 Task: Add Sliced Domestic Swiss Cheese to the cart.
Action: Mouse pressed left at (21, 149)
Screenshot: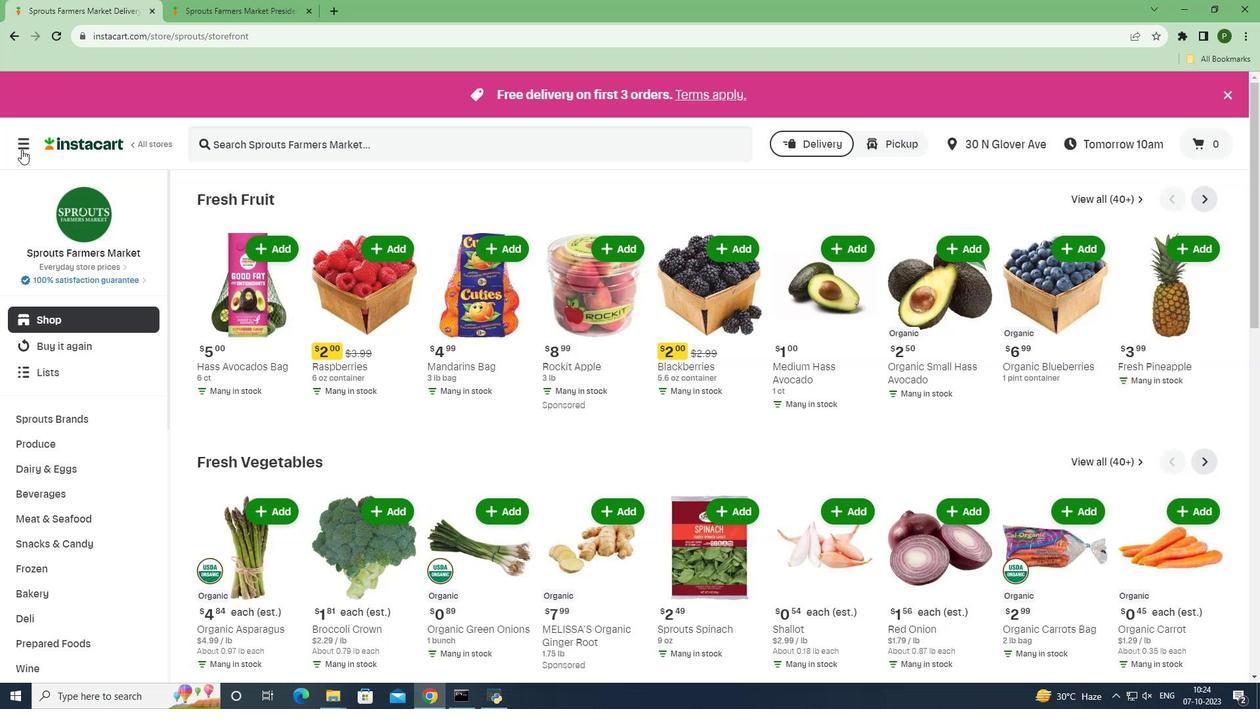 
Action: Mouse moved to (44, 349)
Screenshot: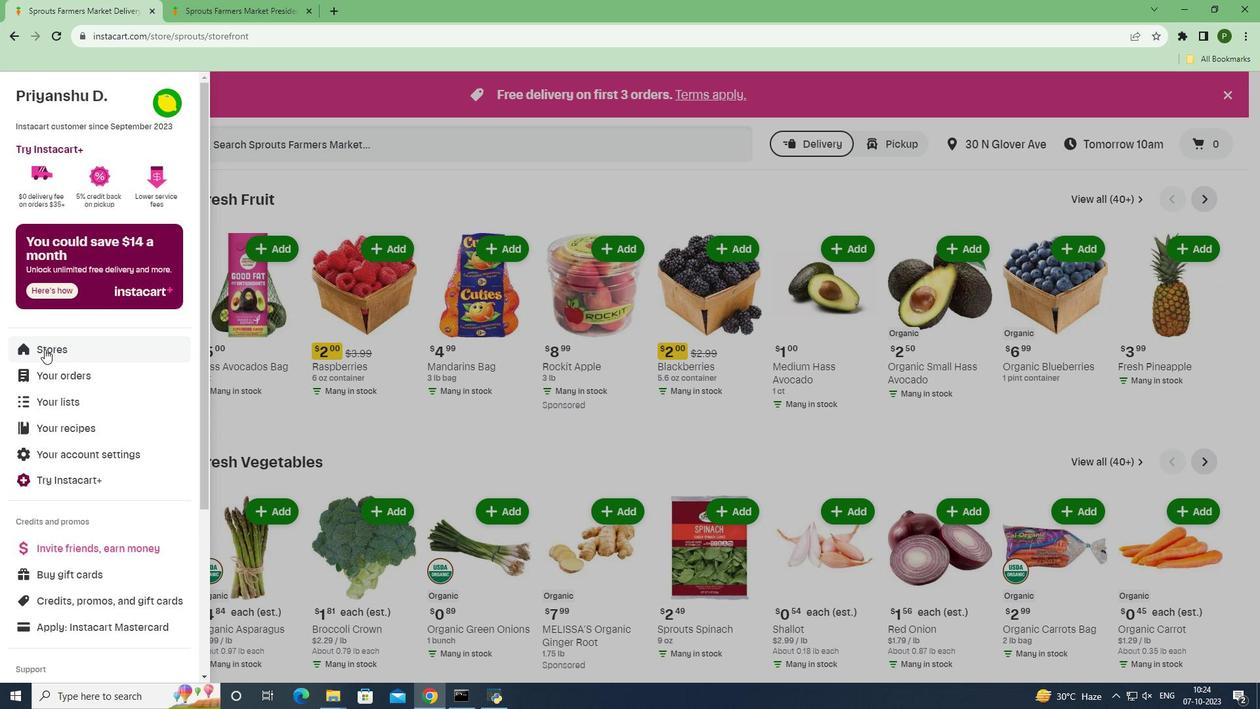 
Action: Mouse pressed left at (44, 349)
Screenshot: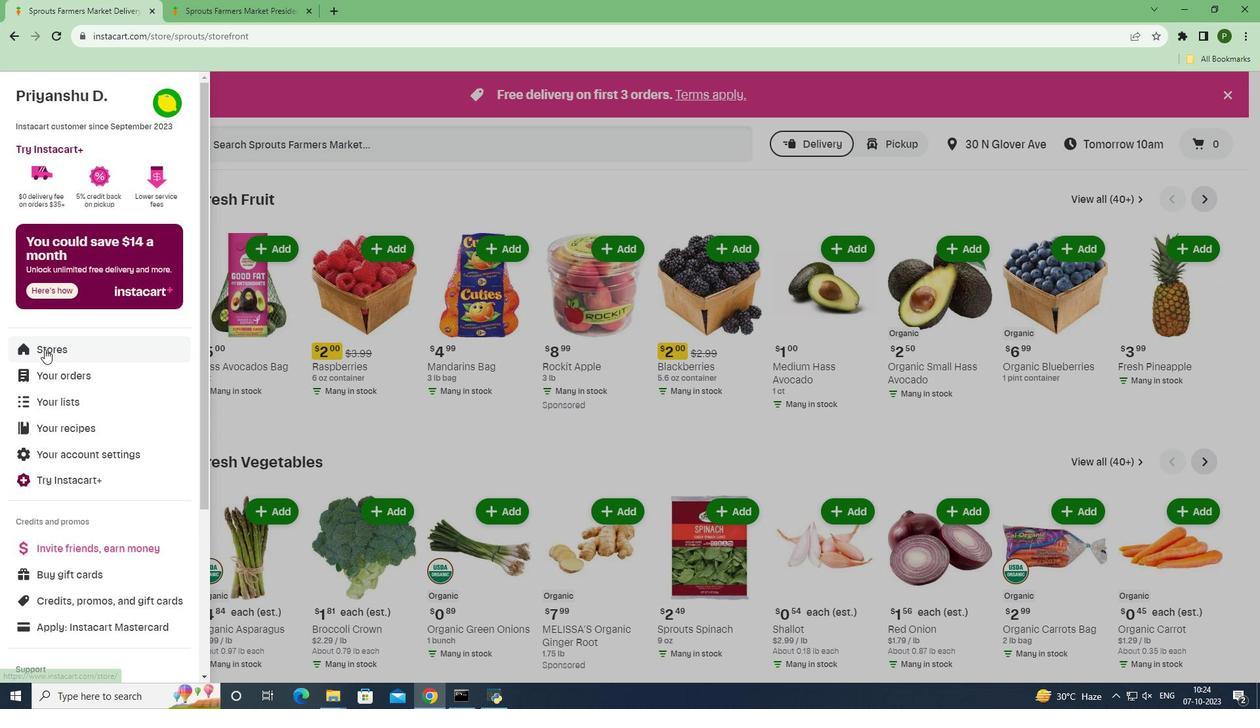 
Action: Mouse moved to (320, 139)
Screenshot: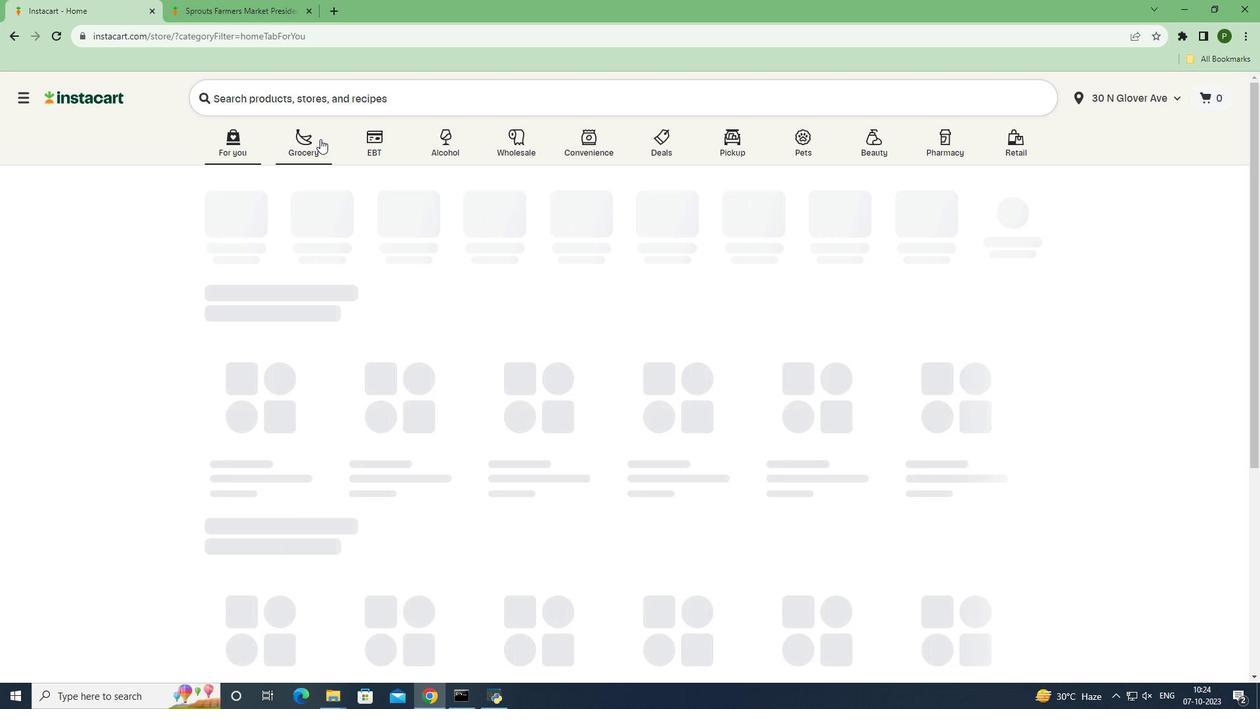 
Action: Mouse pressed left at (320, 139)
Screenshot: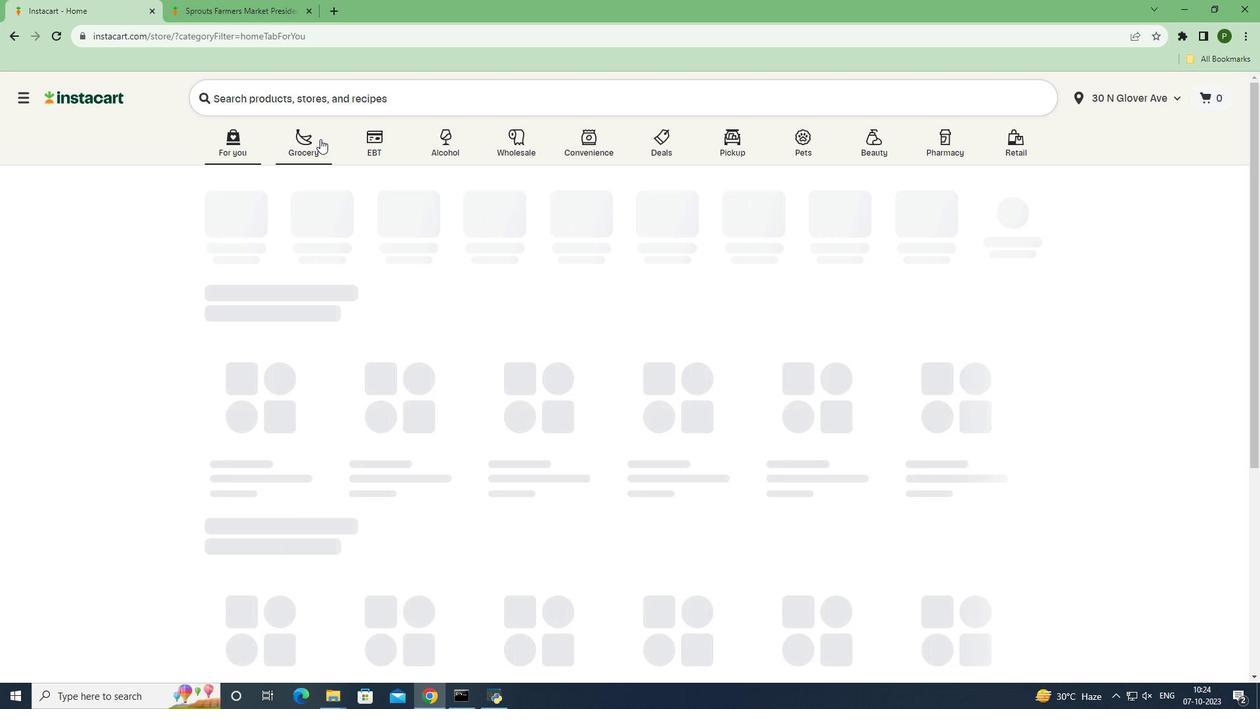 
Action: Mouse moved to (556, 290)
Screenshot: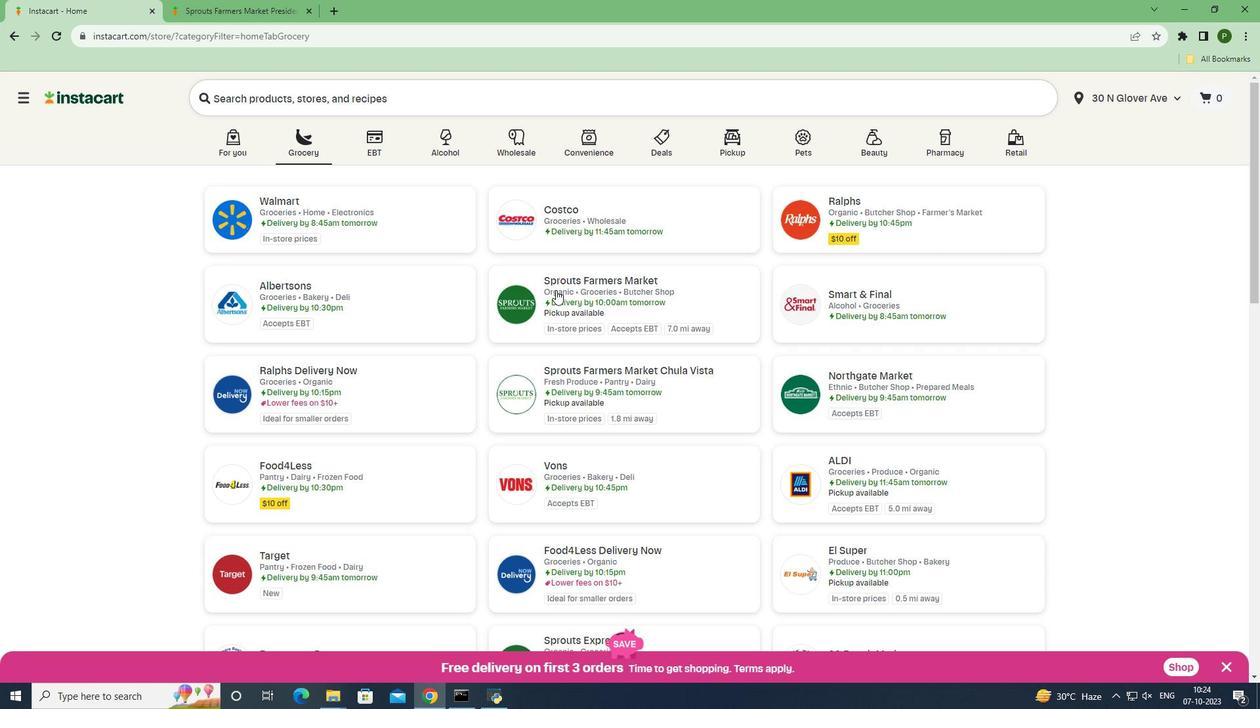 
Action: Mouse pressed left at (556, 290)
Screenshot: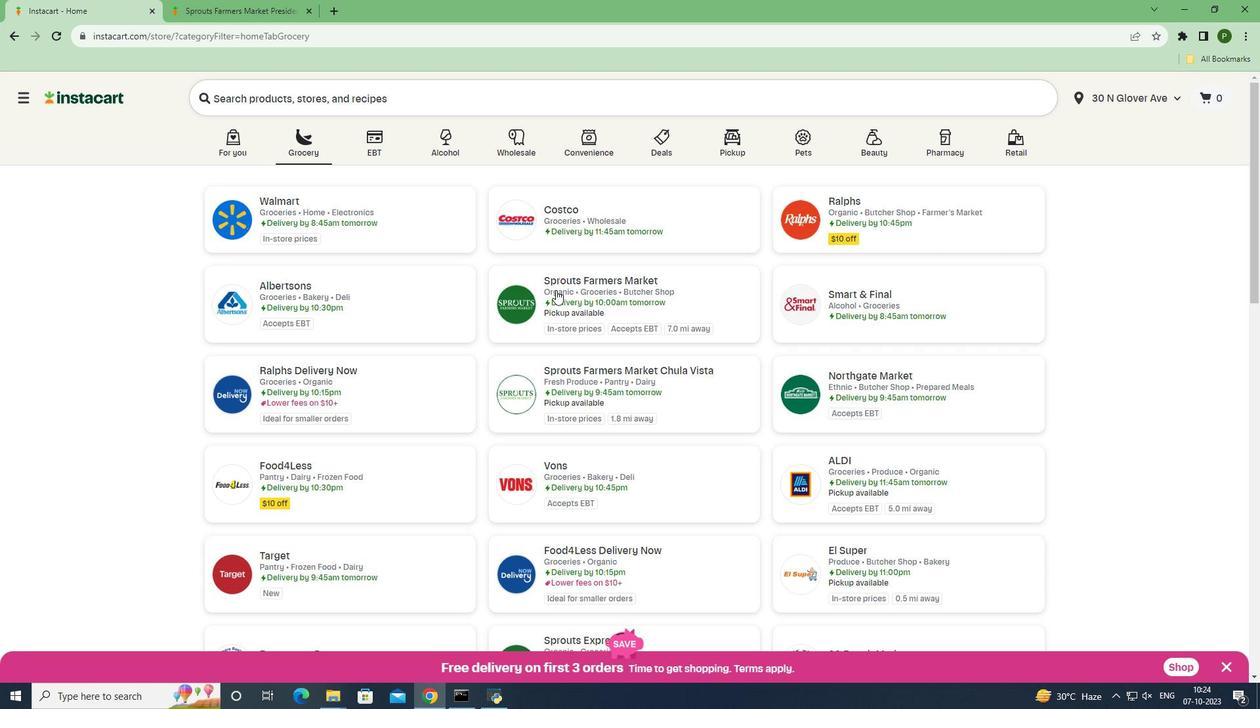 
Action: Mouse moved to (67, 471)
Screenshot: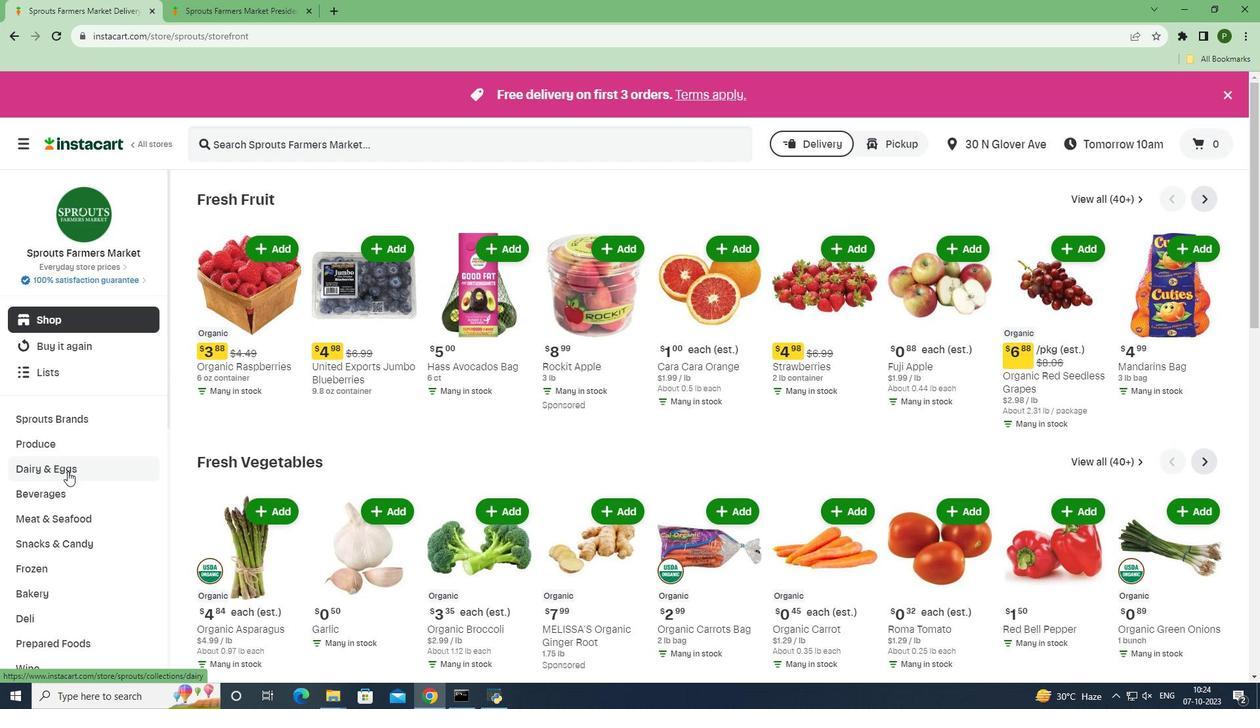 
Action: Mouse pressed left at (67, 471)
Screenshot: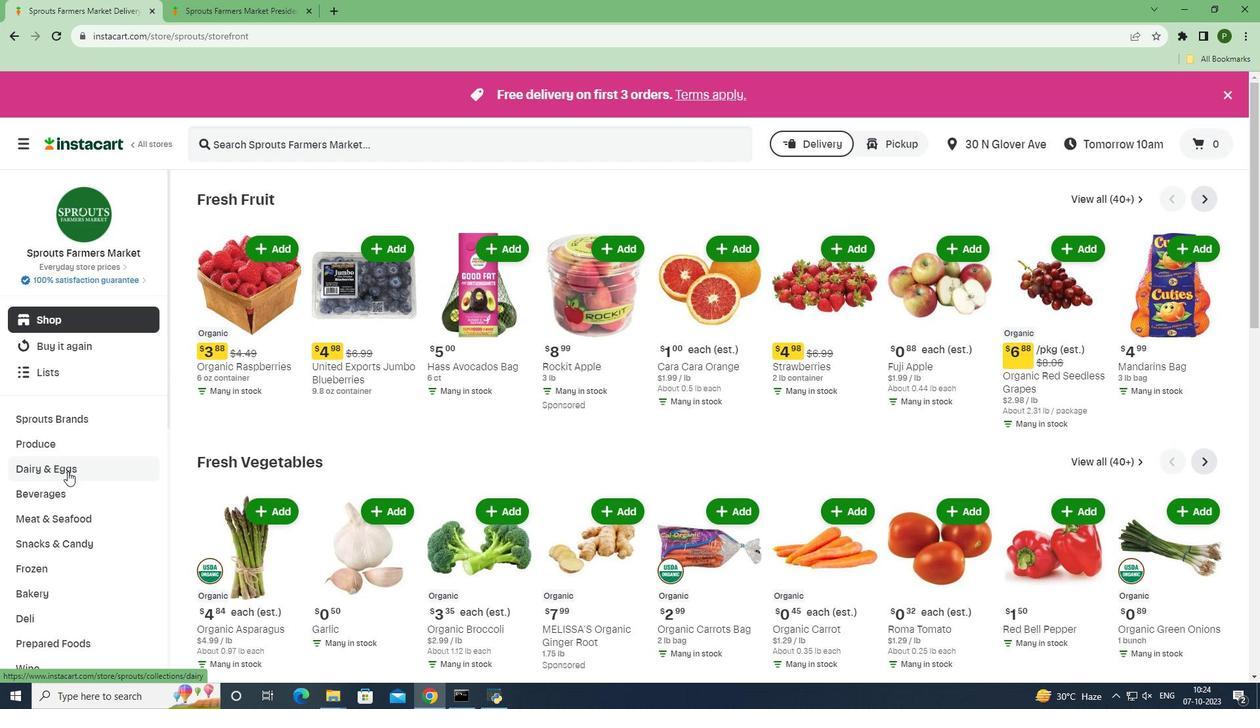 
Action: Mouse moved to (55, 526)
Screenshot: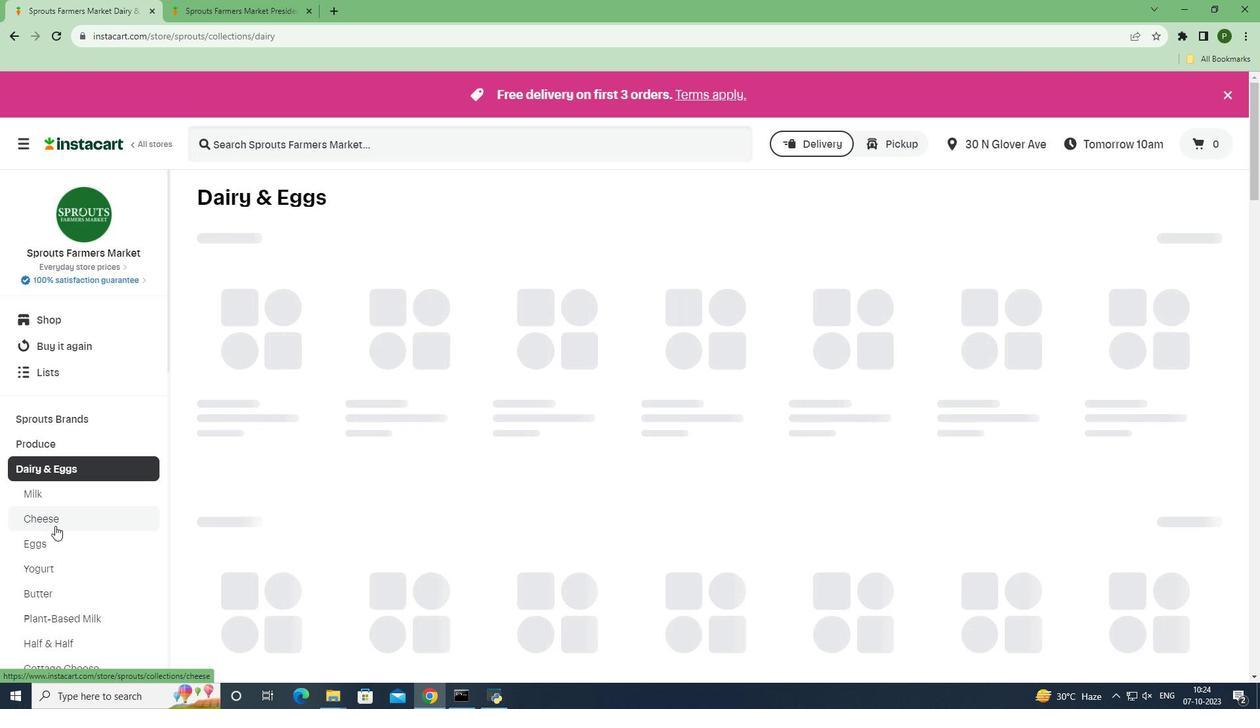 
Action: Mouse pressed left at (55, 526)
Screenshot: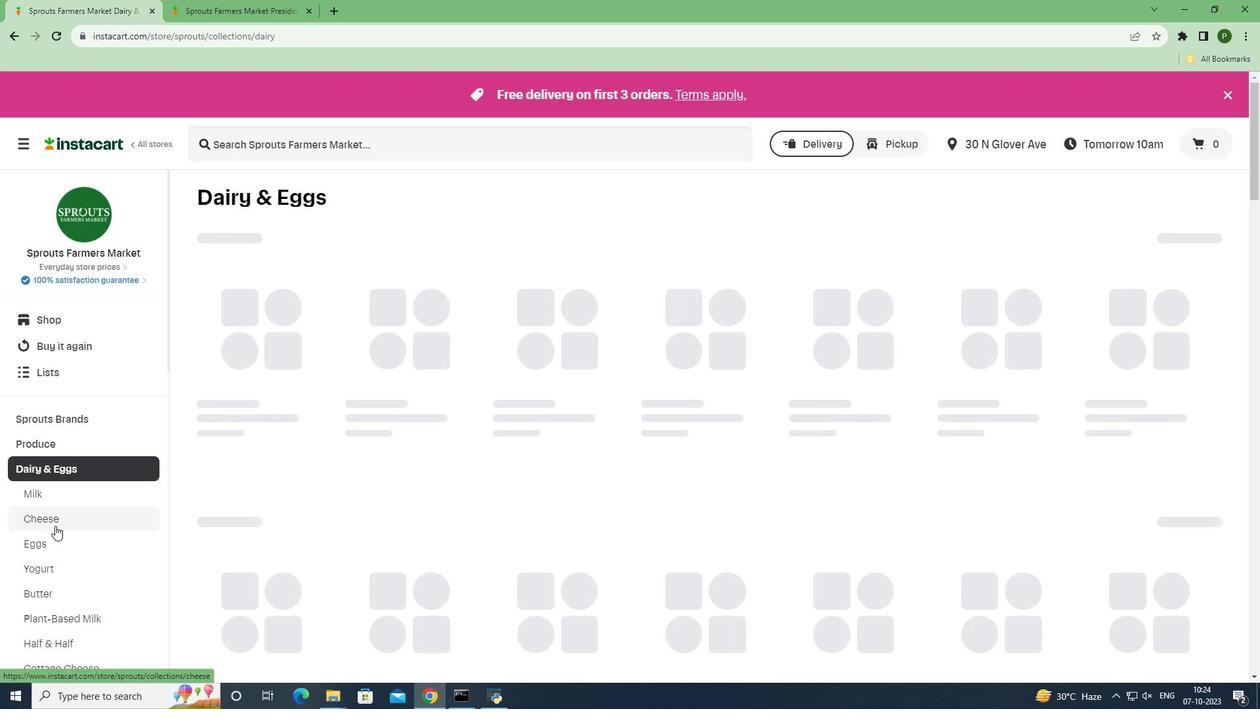 
Action: Mouse moved to (259, 143)
Screenshot: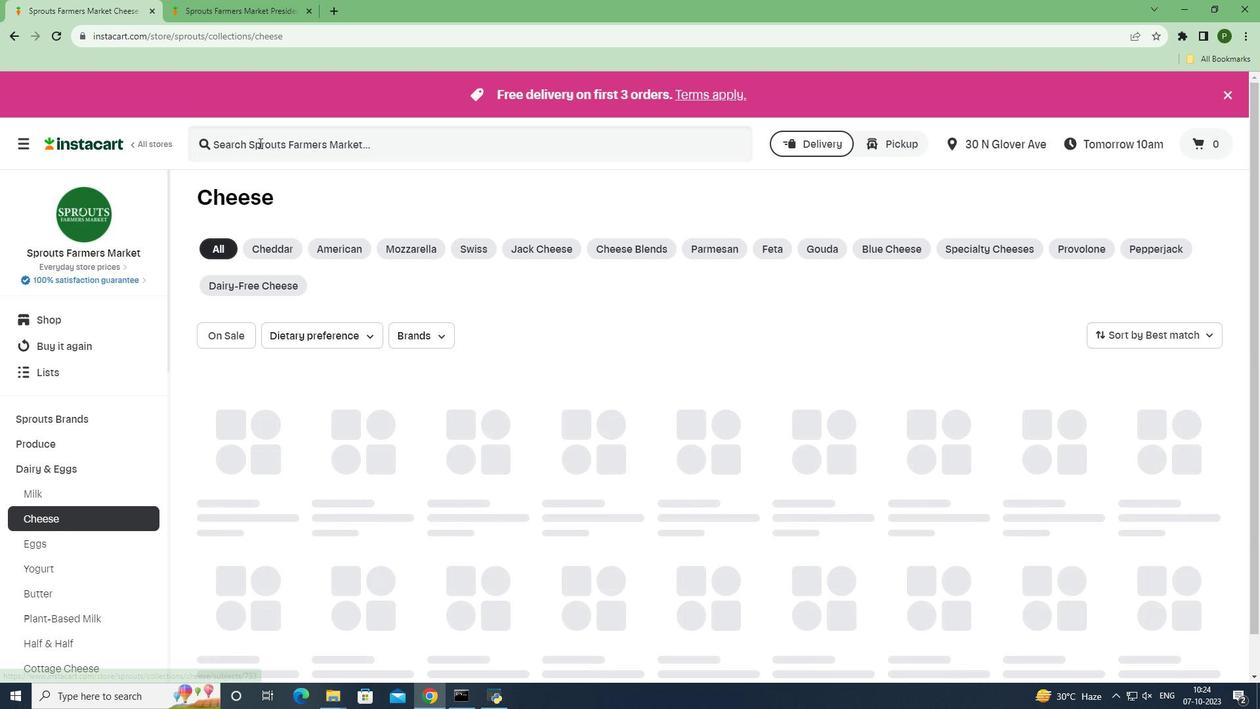 
Action: Mouse pressed left at (259, 143)
Screenshot: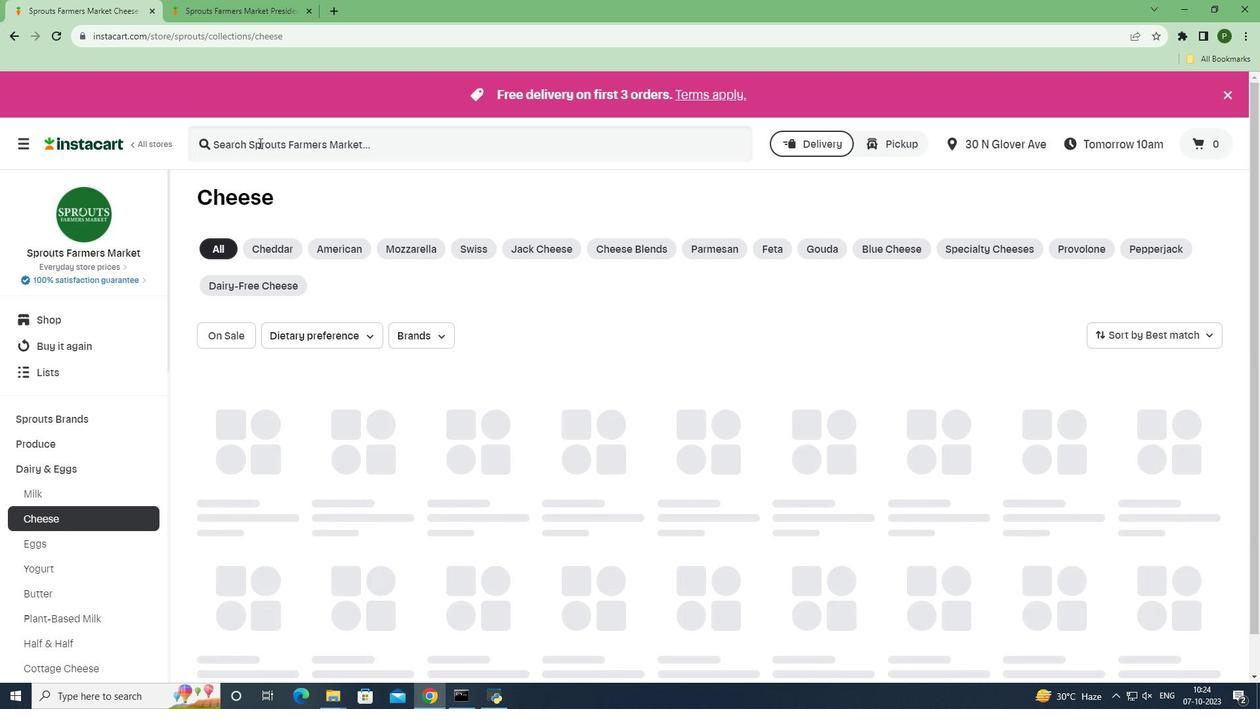 
Action: Key pressed <Key.caps_lock>S<Key.caps_lock>liced<Key.space><Key.caps_lock>D<Key.caps_lock>omestic<Key.space><Key.caps_lock>S<Key.caps_lock>wiss<Key.space><Key.caps_lock>C<Key.caps_lock>heese<Key.enter>
Screenshot: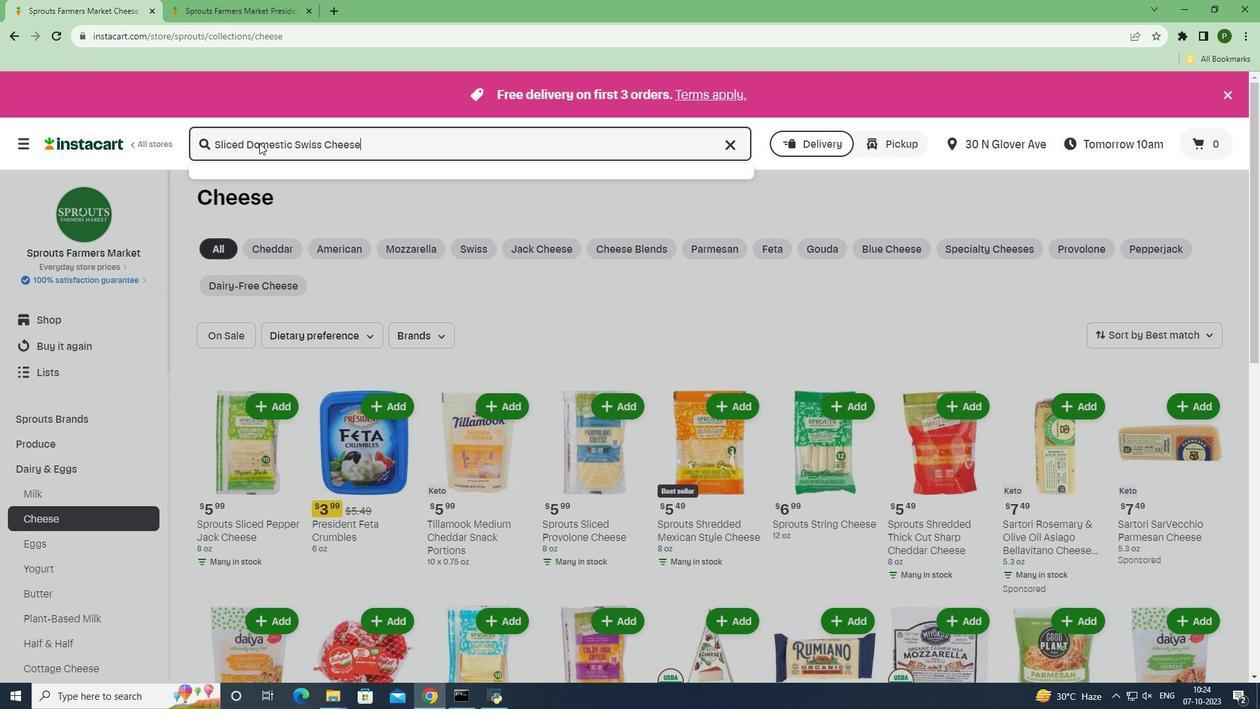 
Action: Mouse moved to (557, 274)
Screenshot: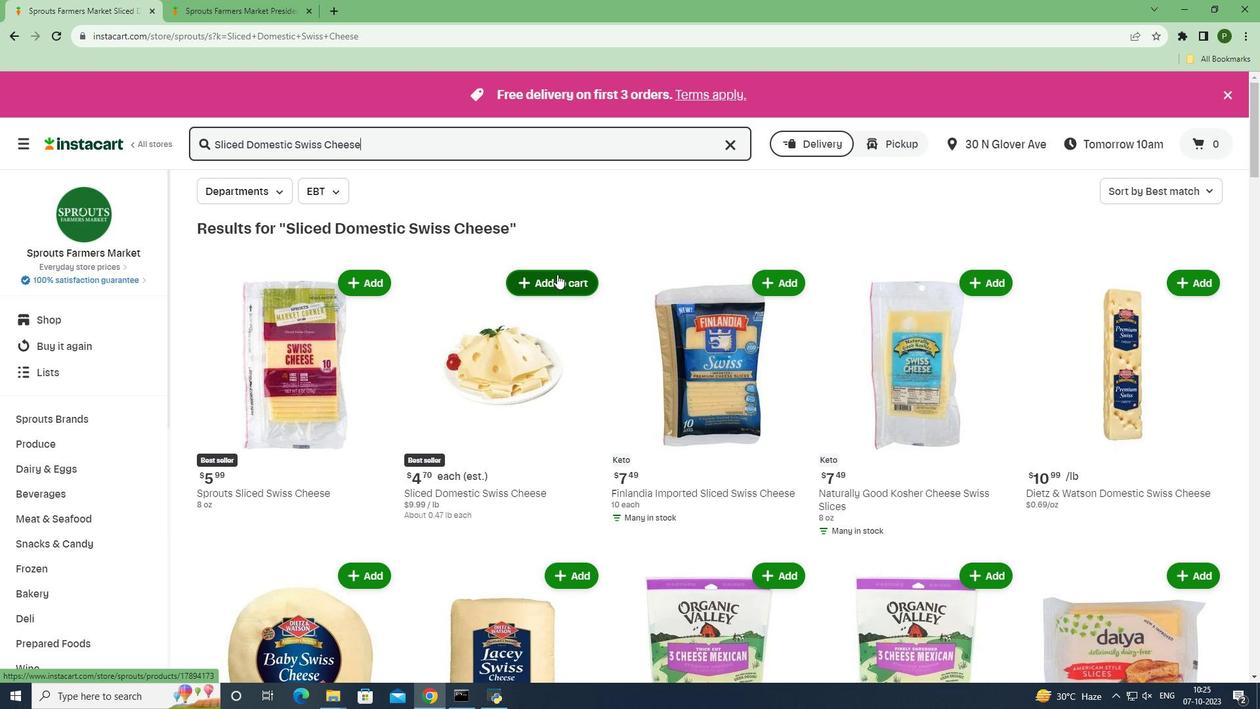
Action: Mouse pressed left at (557, 274)
Screenshot: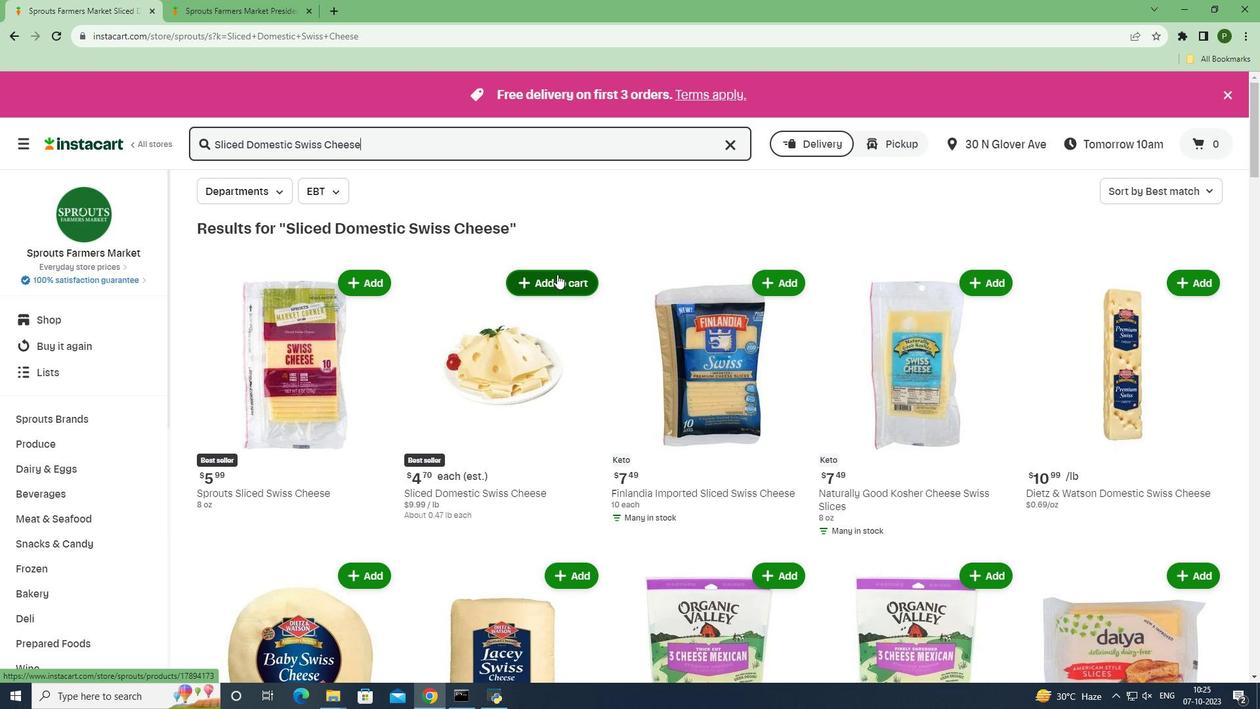 
Action: Mouse moved to (600, 351)
Screenshot: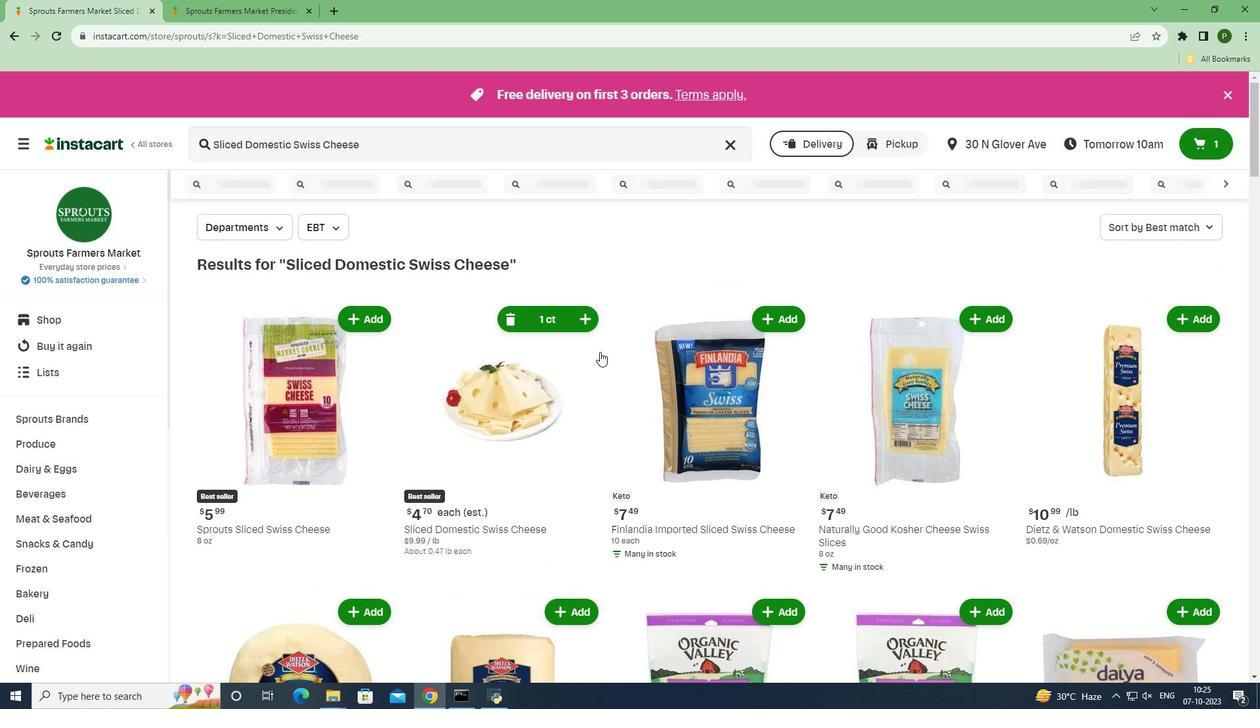 
